 Task: Add Boiron Rhus Toxicodendron 200Ck to the cart.
Action: Mouse moved to (288, 139)
Screenshot: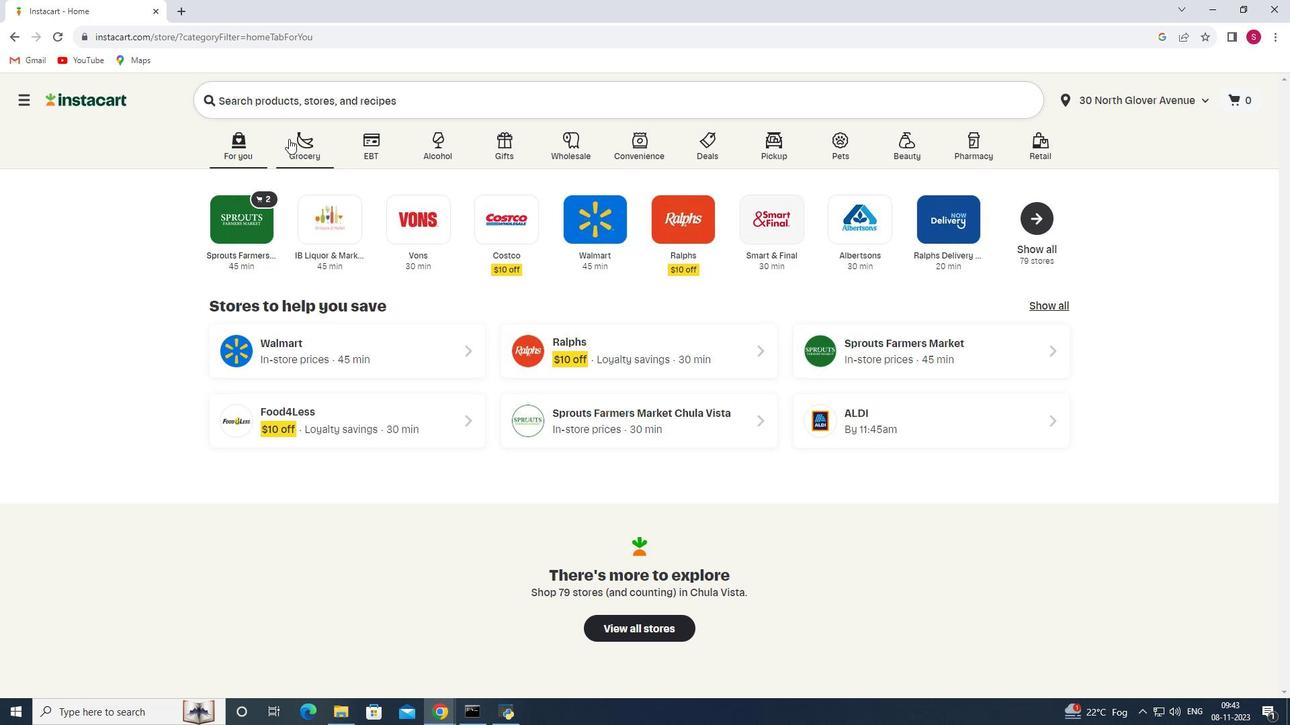 
Action: Mouse pressed left at (288, 139)
Screenshot: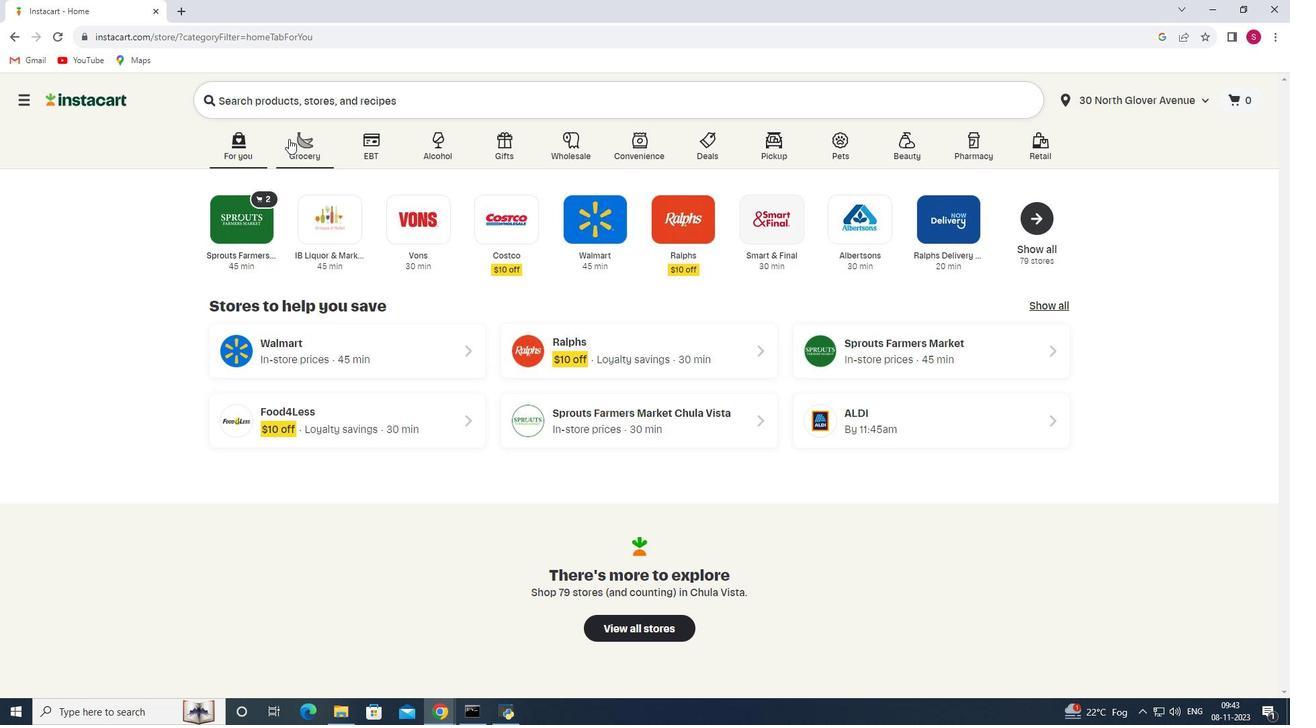 
Action: Mouse moved to (327, 374)
Screenshot: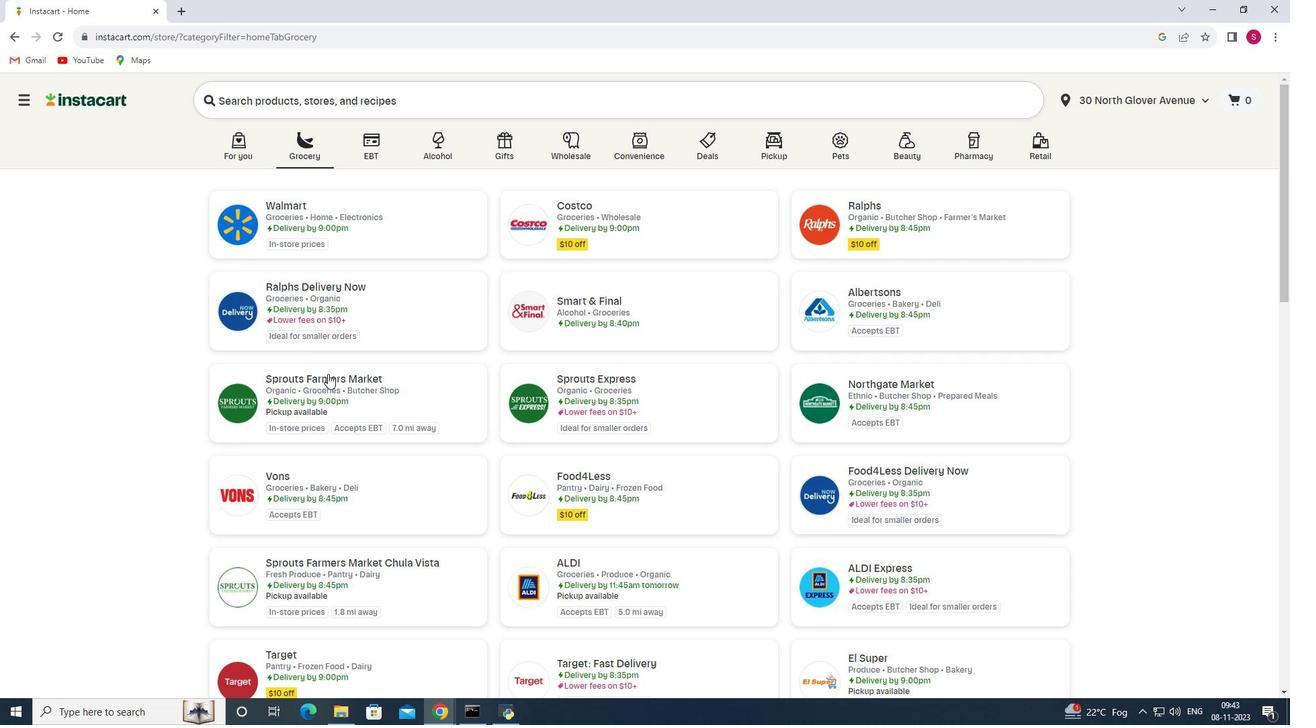 
Action: Mouse pressed left at (327, 374)
Screenshot: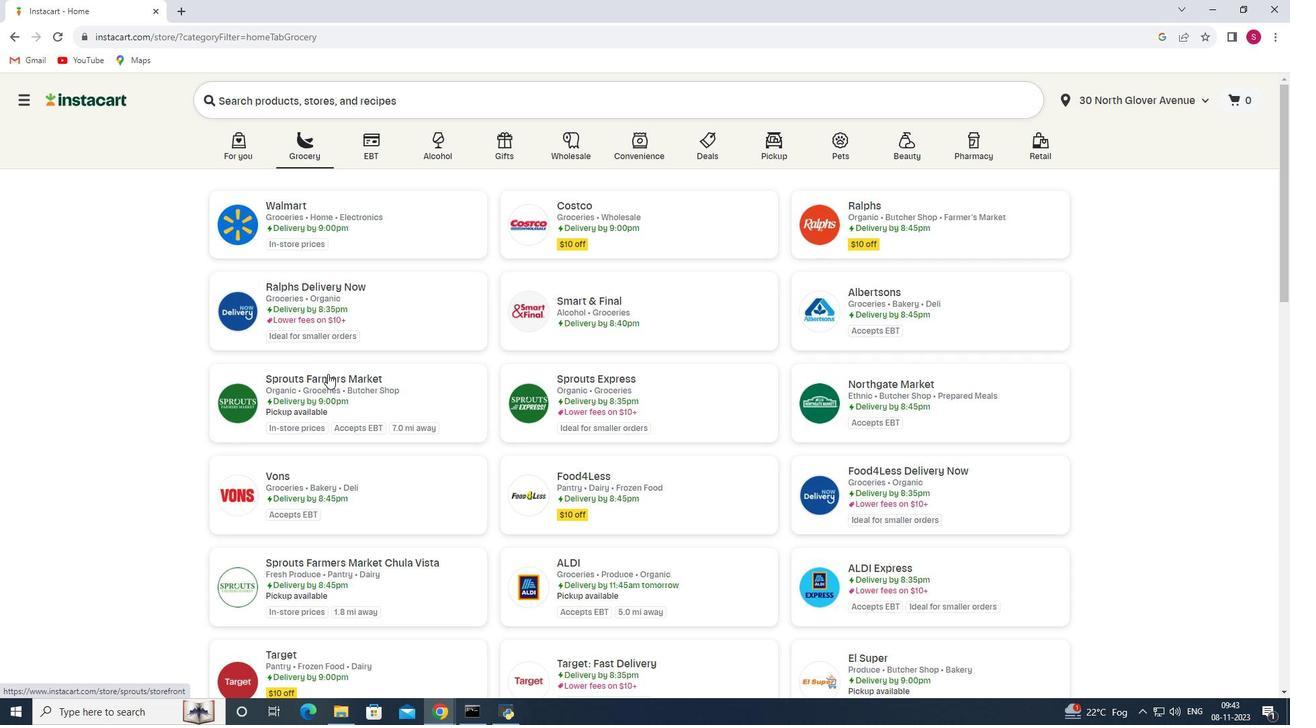 
Action: Mouse moved to (35, 406)
Screenshot: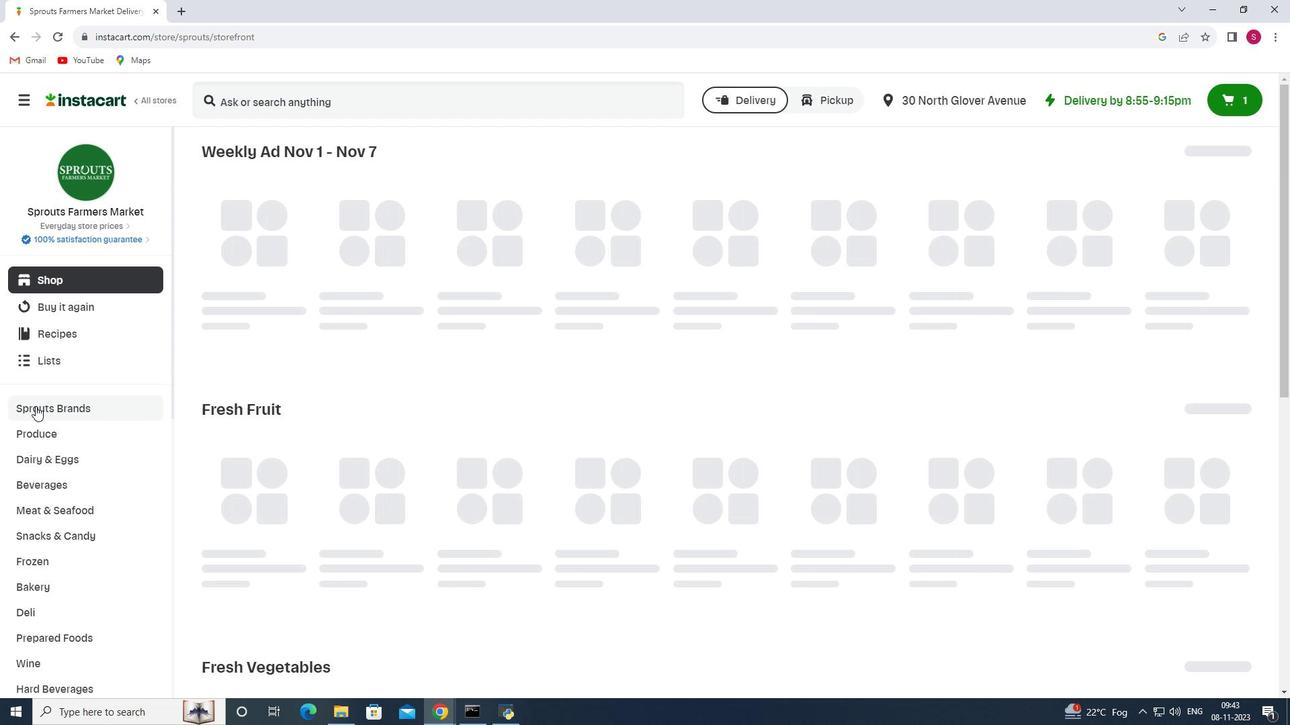 
Action: Mouse scrolled (35, 405) with delta (0, 0)
Screenshot: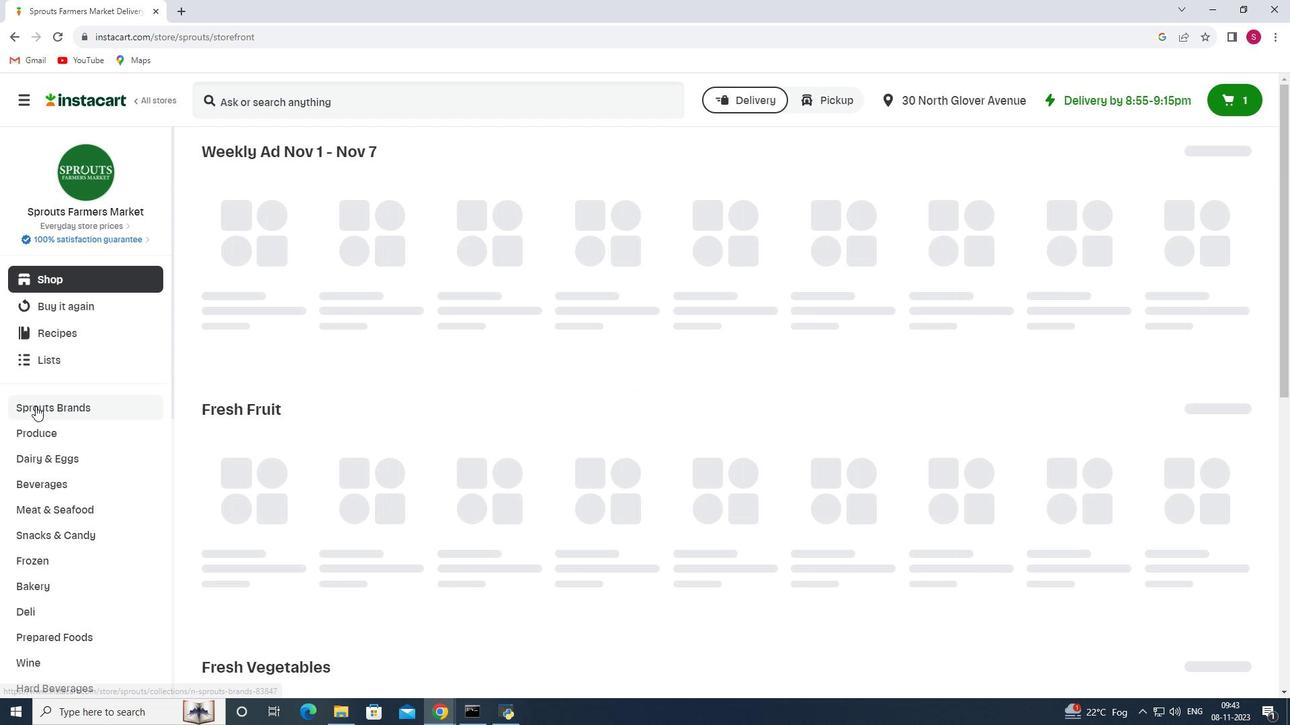 
Action: Mouse scrolled (35, 405) with delta (0, 0)
Screenshot: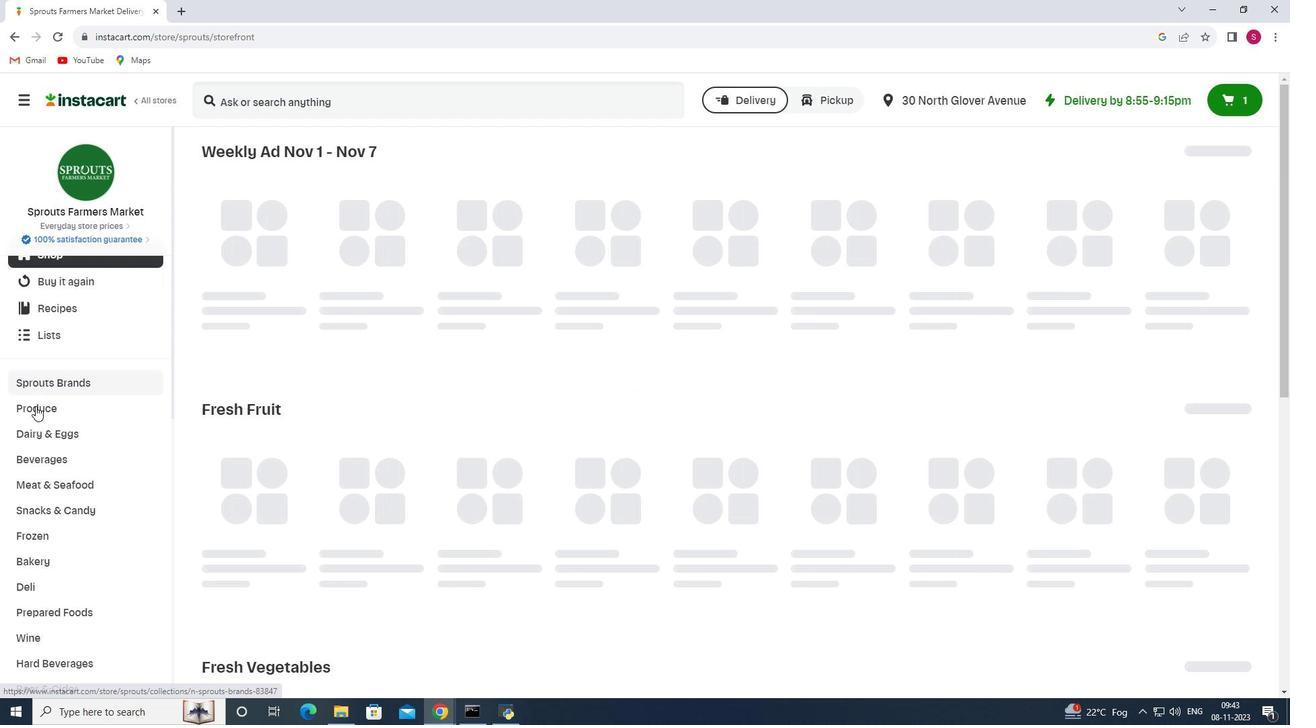 
Action: Mouse scrolled (35, 405) with delta (0, 0)
Screenshot: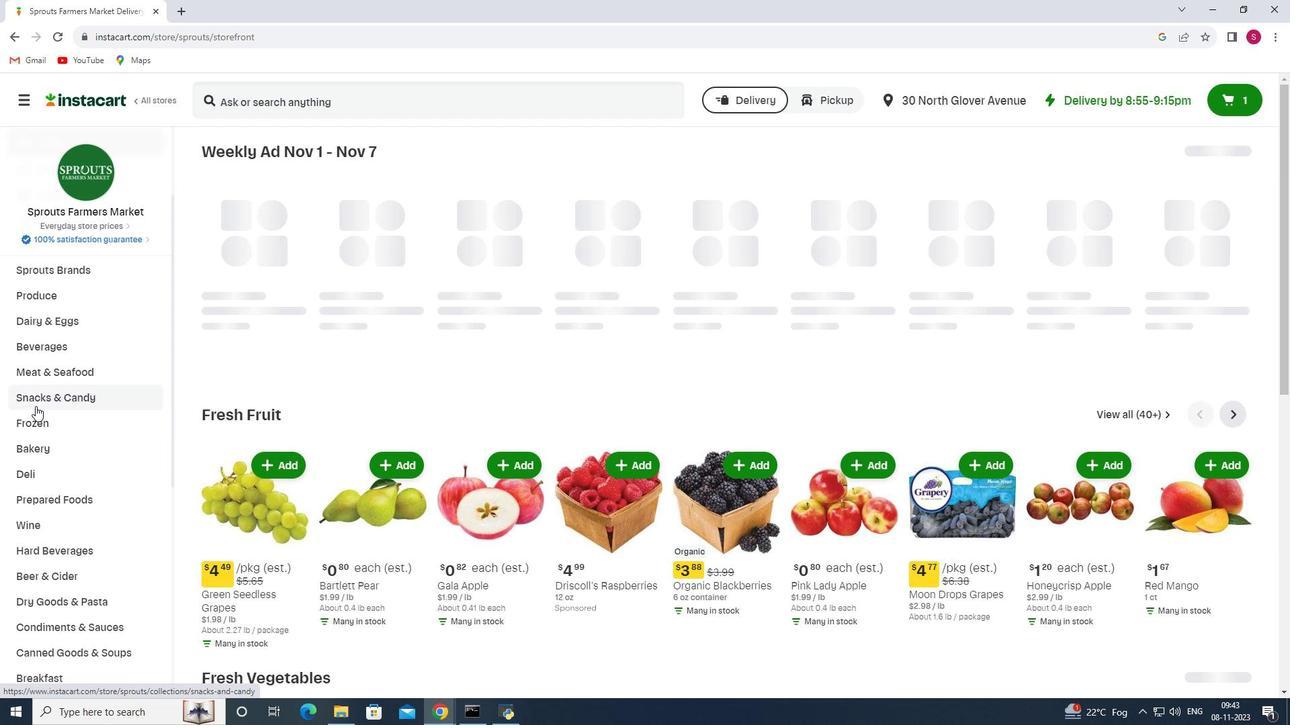 
Action: Mouse scrolled (35, 405) with delta (0, 0)
Screenshot: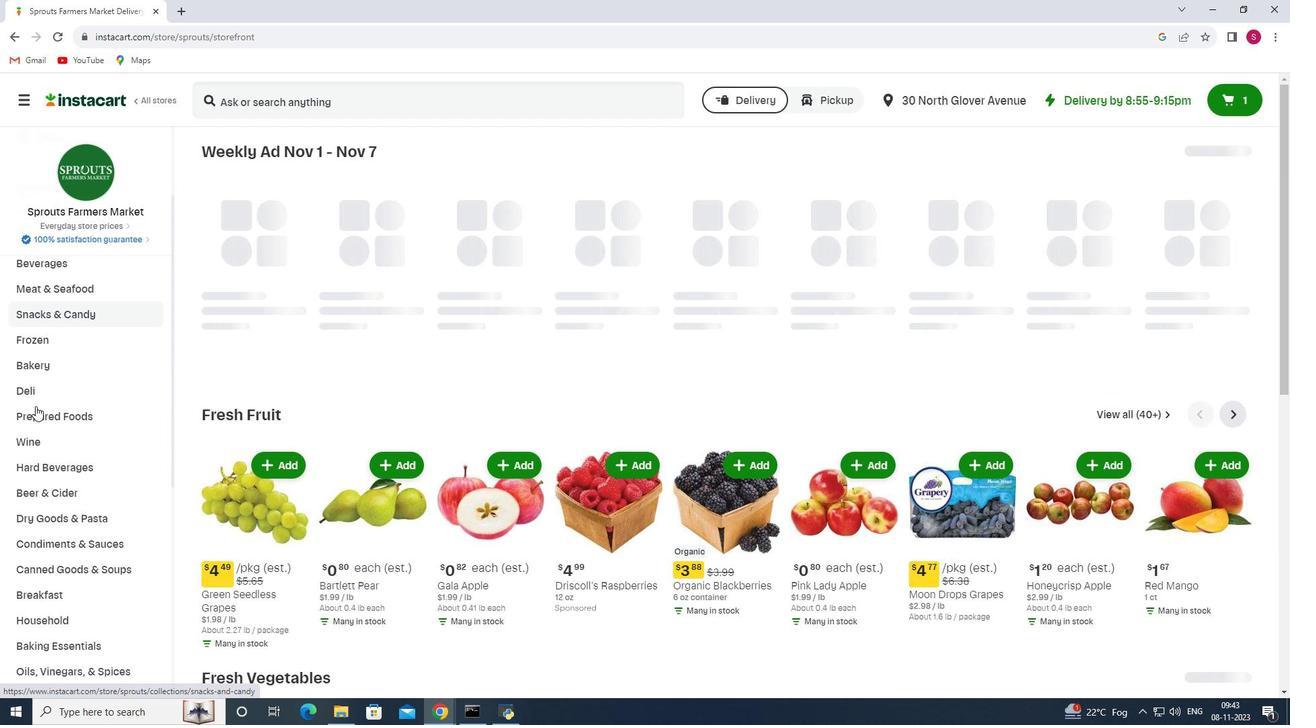 
Action: Mouse scrolled (35, 405) with delta (0, 0)
Screenshot: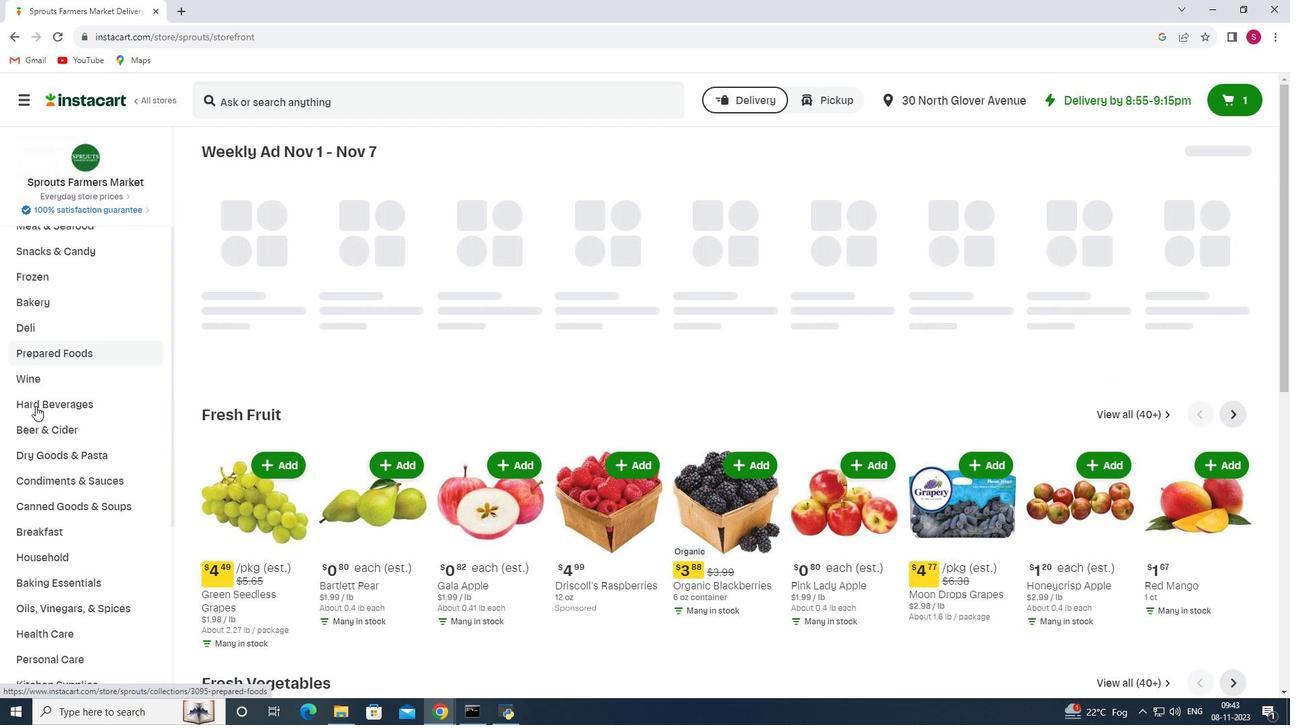 
Action: Mouse scrolled (35, 405) with delta (0, 0)
Screenshot: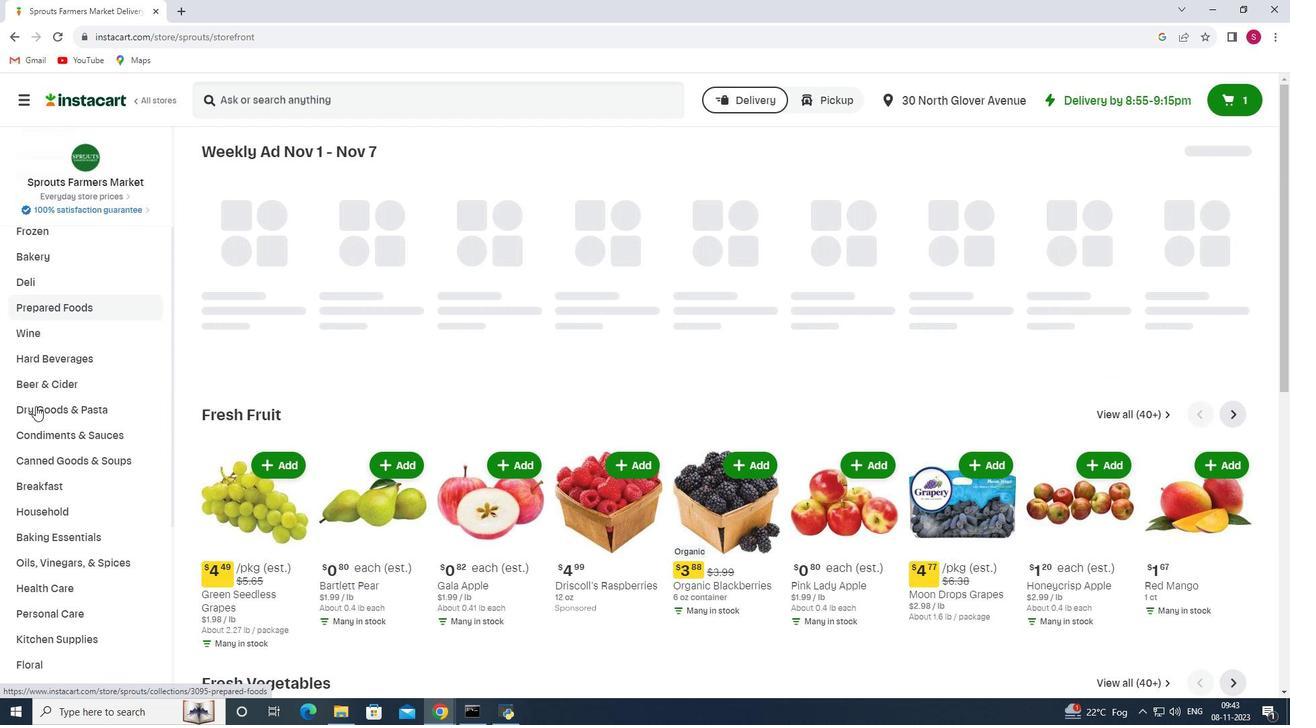 
Action: Mouse scrolled (35, 405) with delta (0, 0)
Screenshot: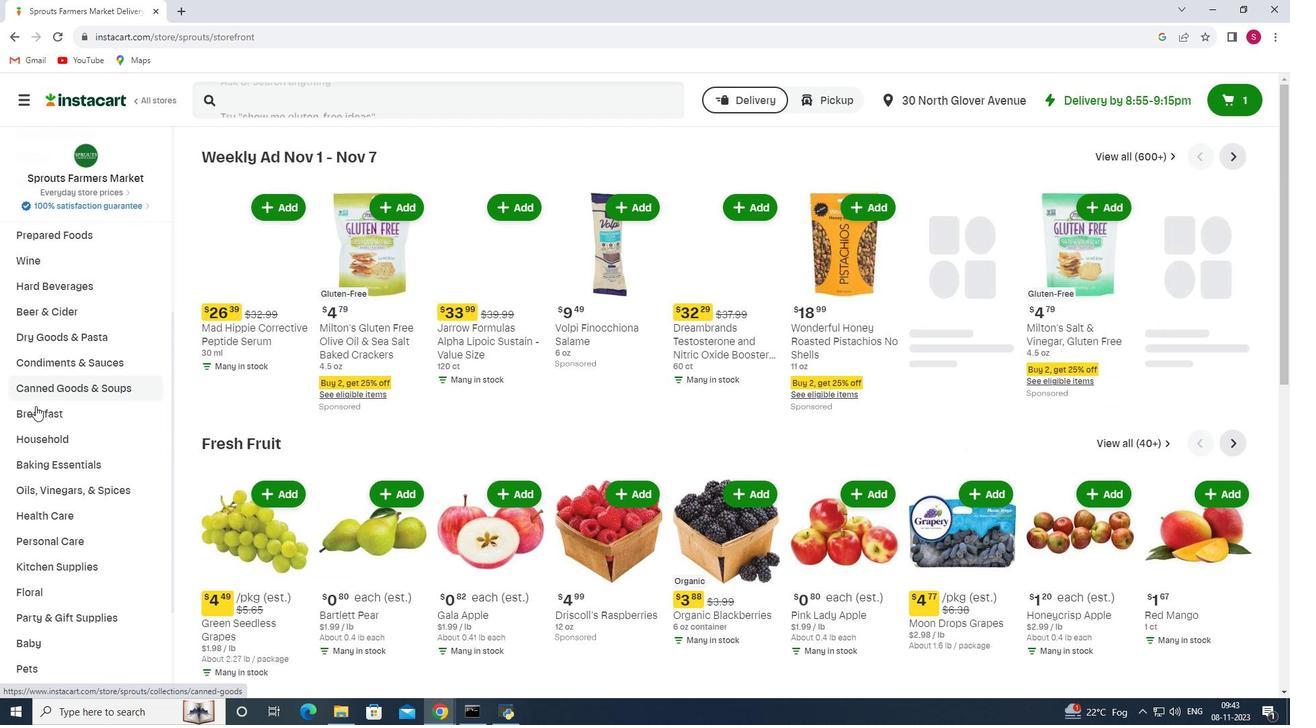 
Action: Mouse moved to (50, 456)
Screenshot: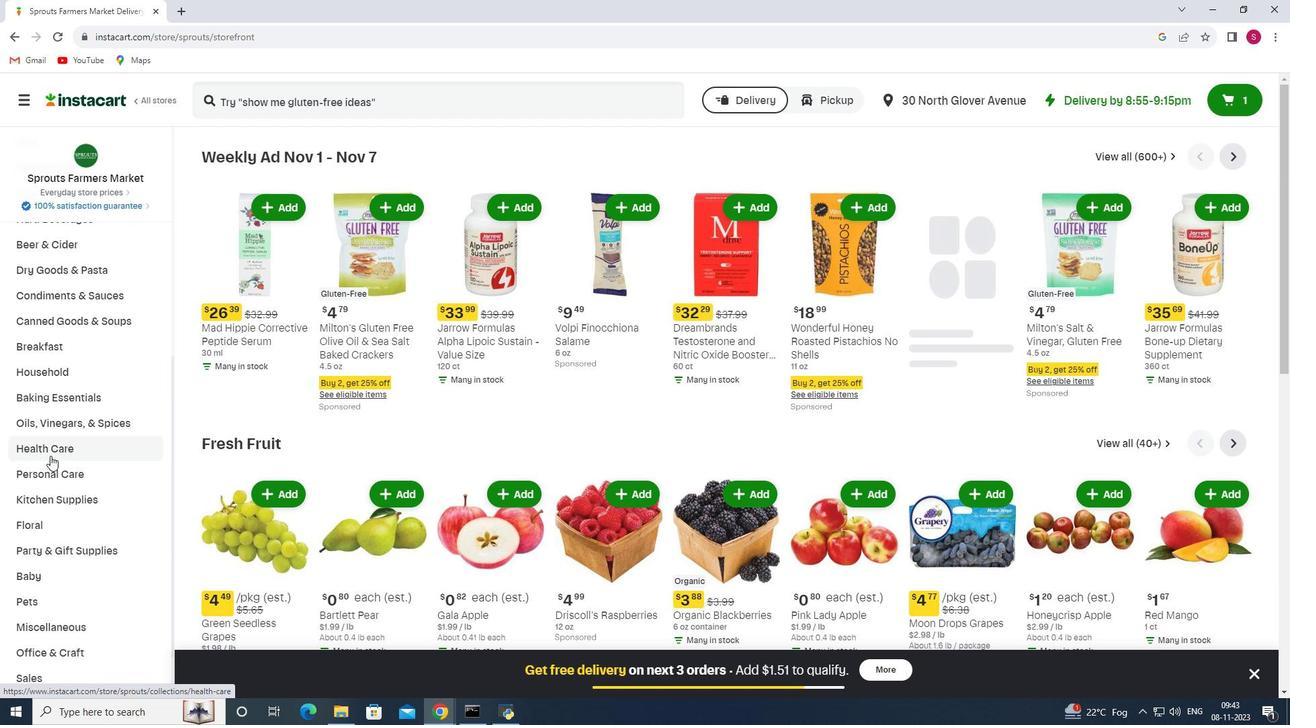 
Action: Mouse pressed left at (50, 456)
Screenshot: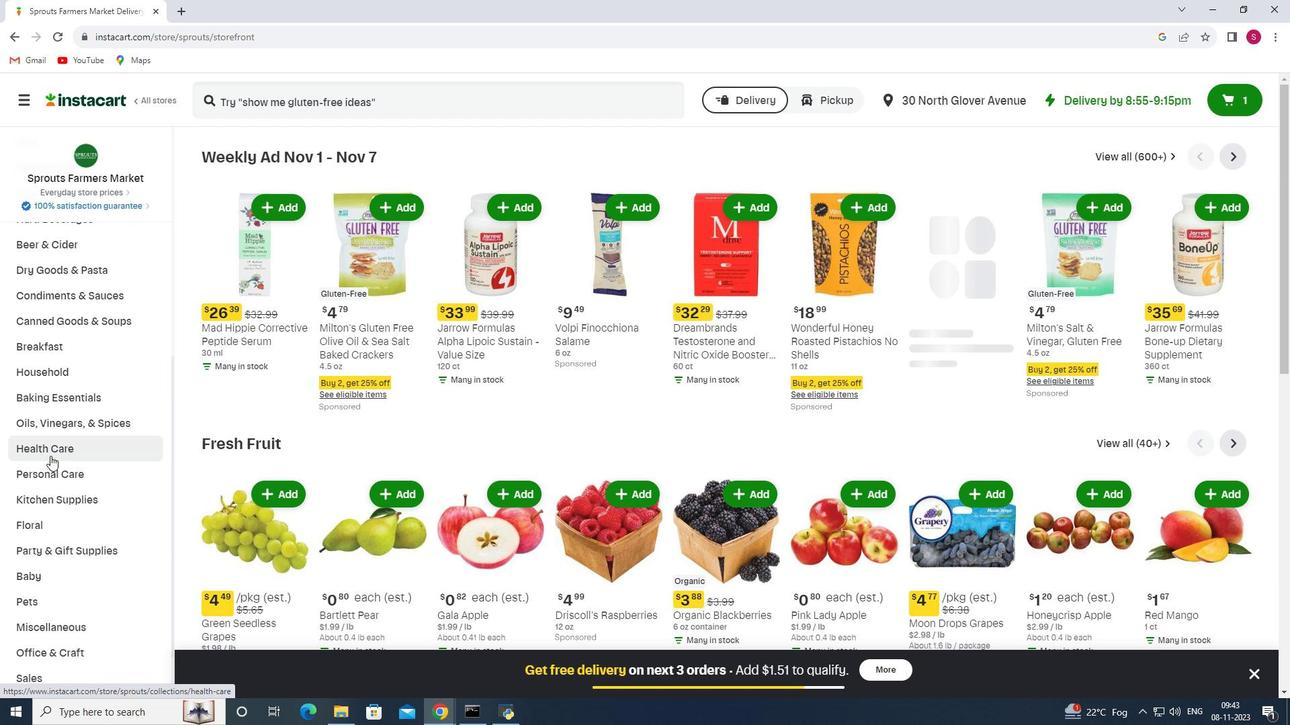
Action: Mouse moved to (452, 200)
Screenshot: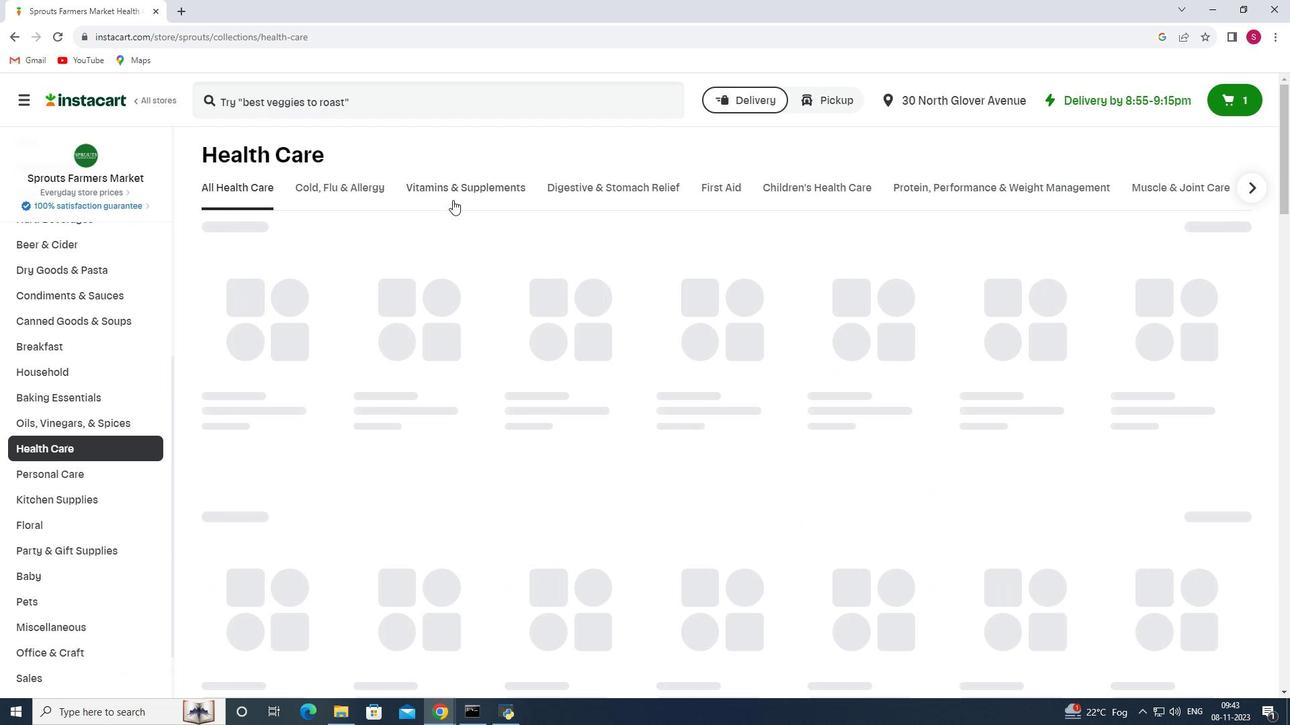
Action: Mouse pressed left at (452, 200)
Screenshot: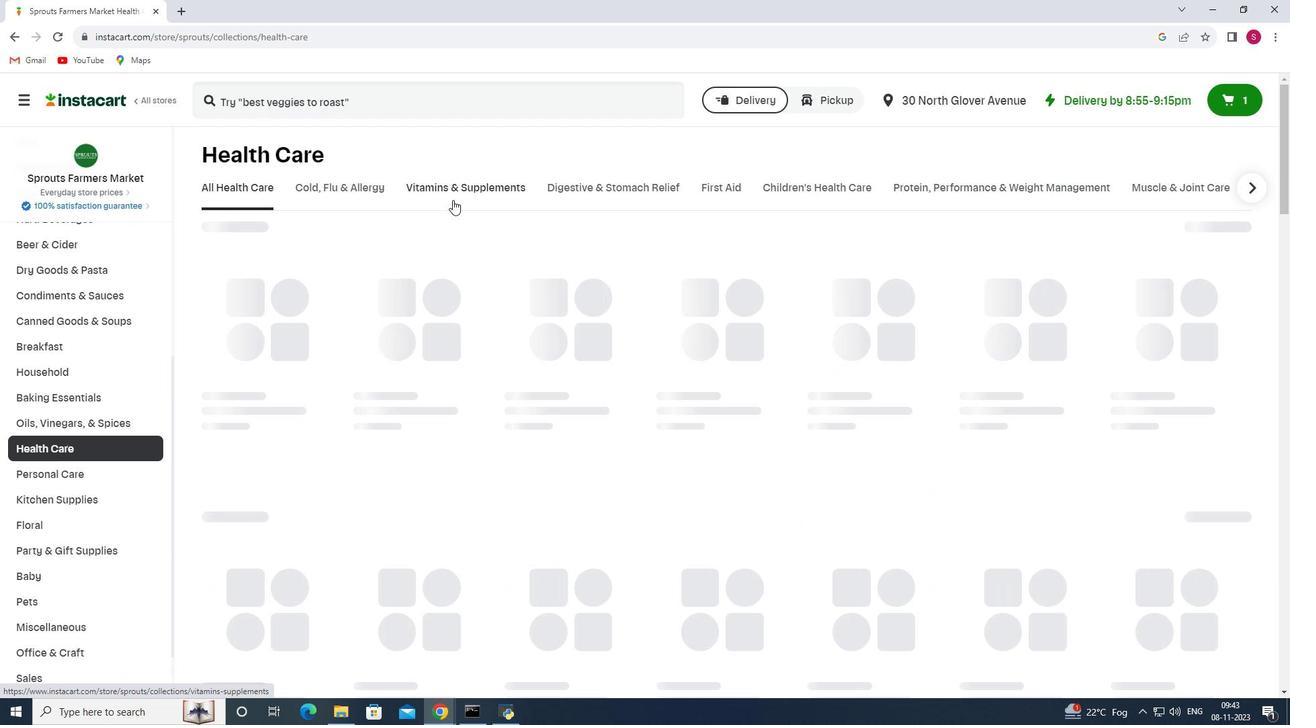 
Action: Mouse moved to (1061, 237)
Screenshot: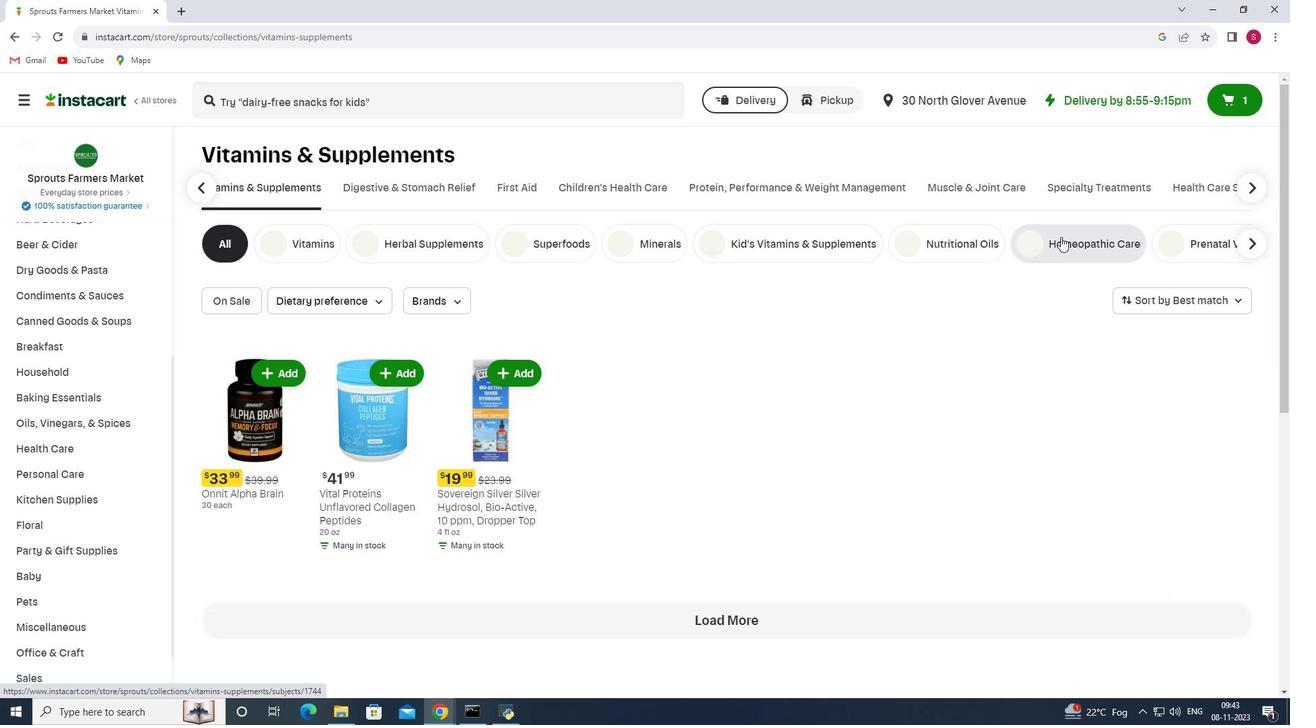 
Action: Mouse pressed left at (1061, 237)
Screenshot: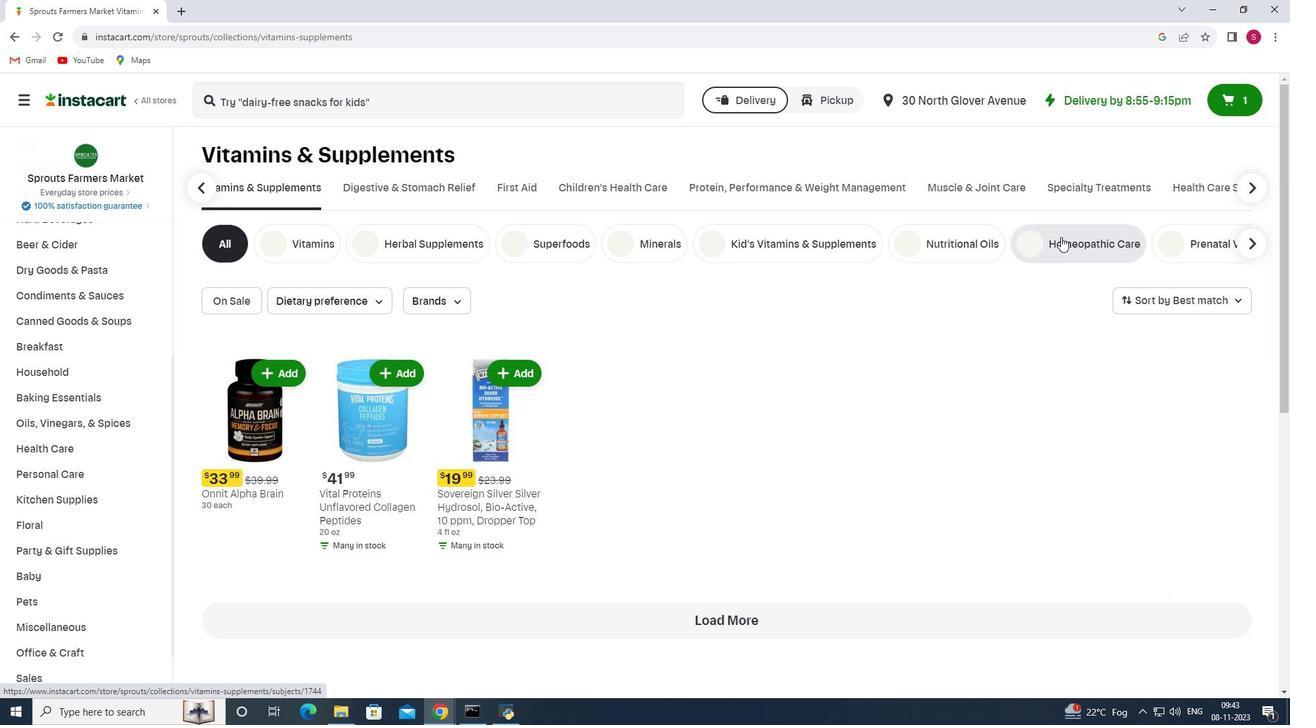
Action: Mouse moved to (395, 102)
Screenshot: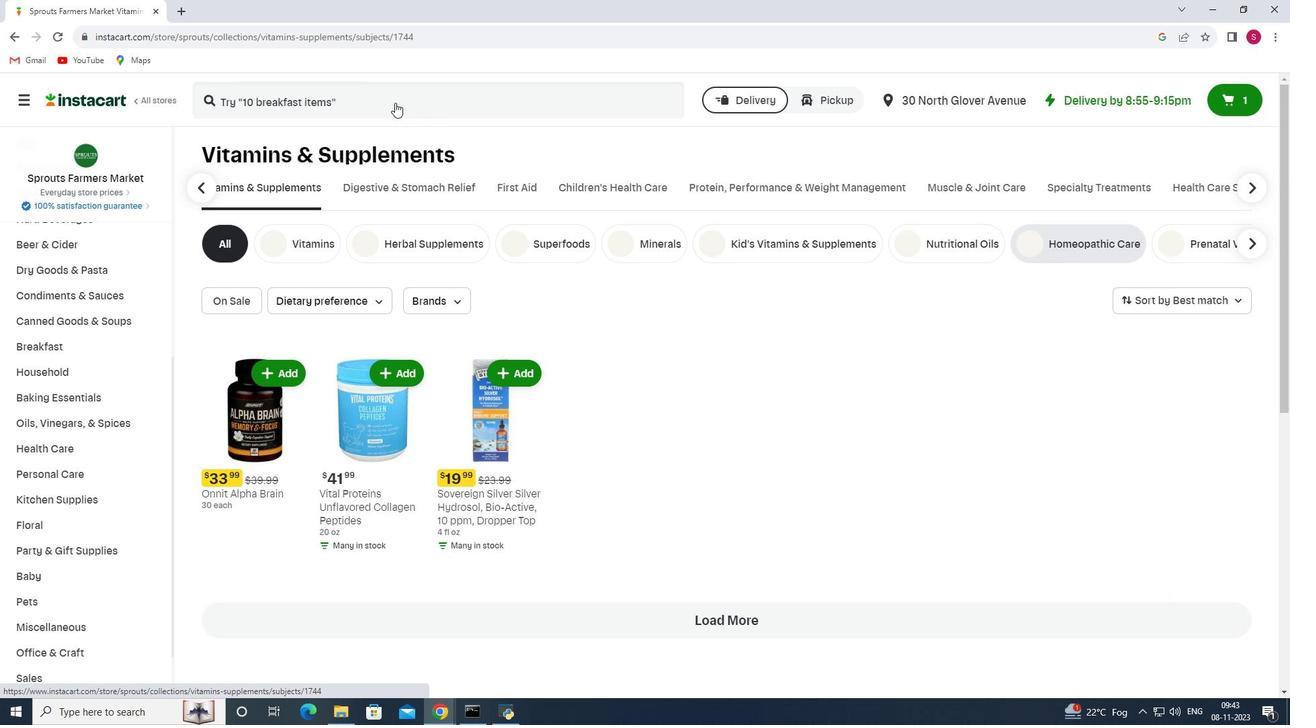 
Action: Mouse pressed left at (395, 102)
Screenshot: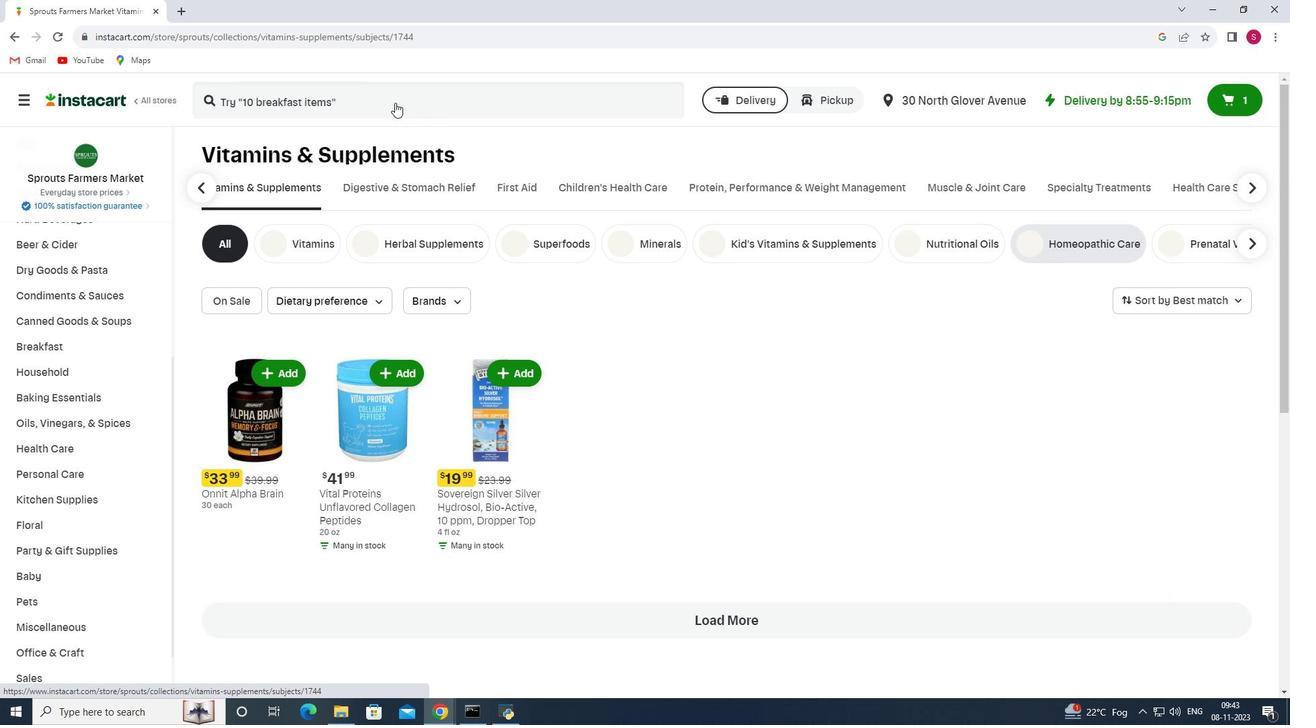 
Action: Key pressed <Key.shift>Boiron<Key.space><Key.shift>Rhus<Key.space><Key.shift>Toxicodendron<Key.space>200<Key.space><Key.shift>Ck<Key.enter>
Screenshot: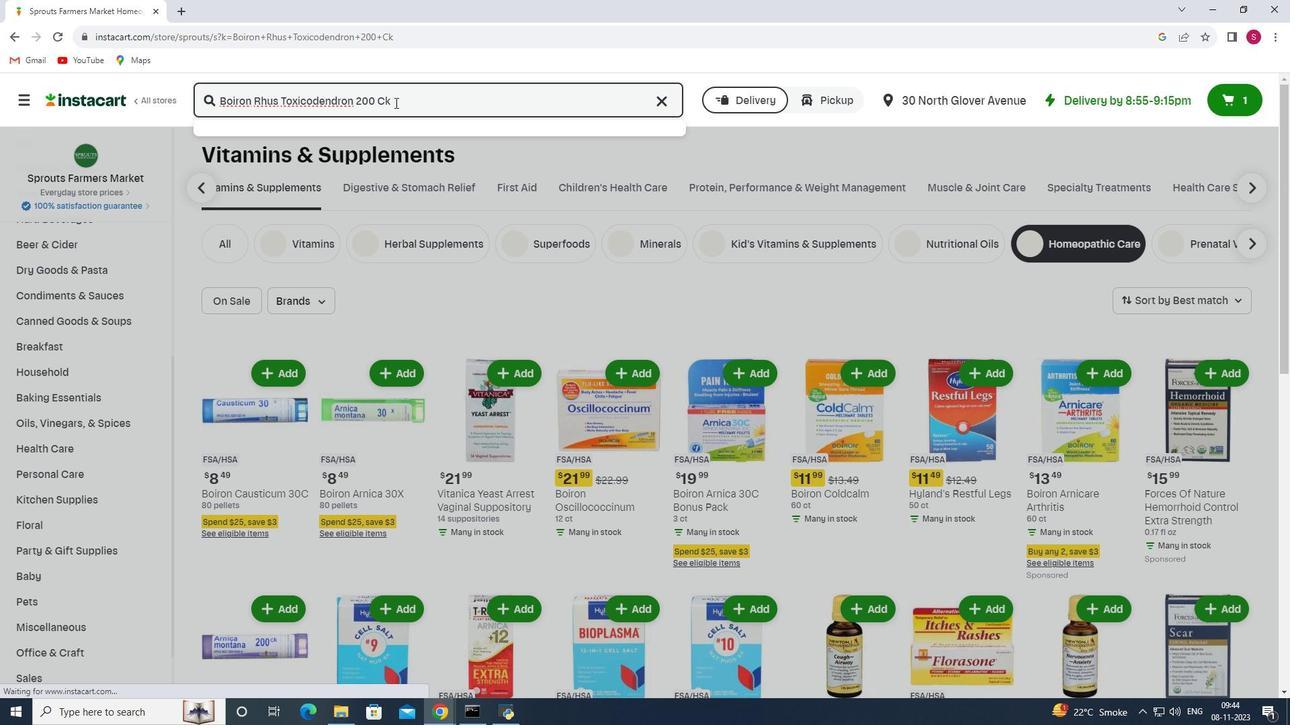 
Action: Mouse moved to (567, 203)
Screenshot: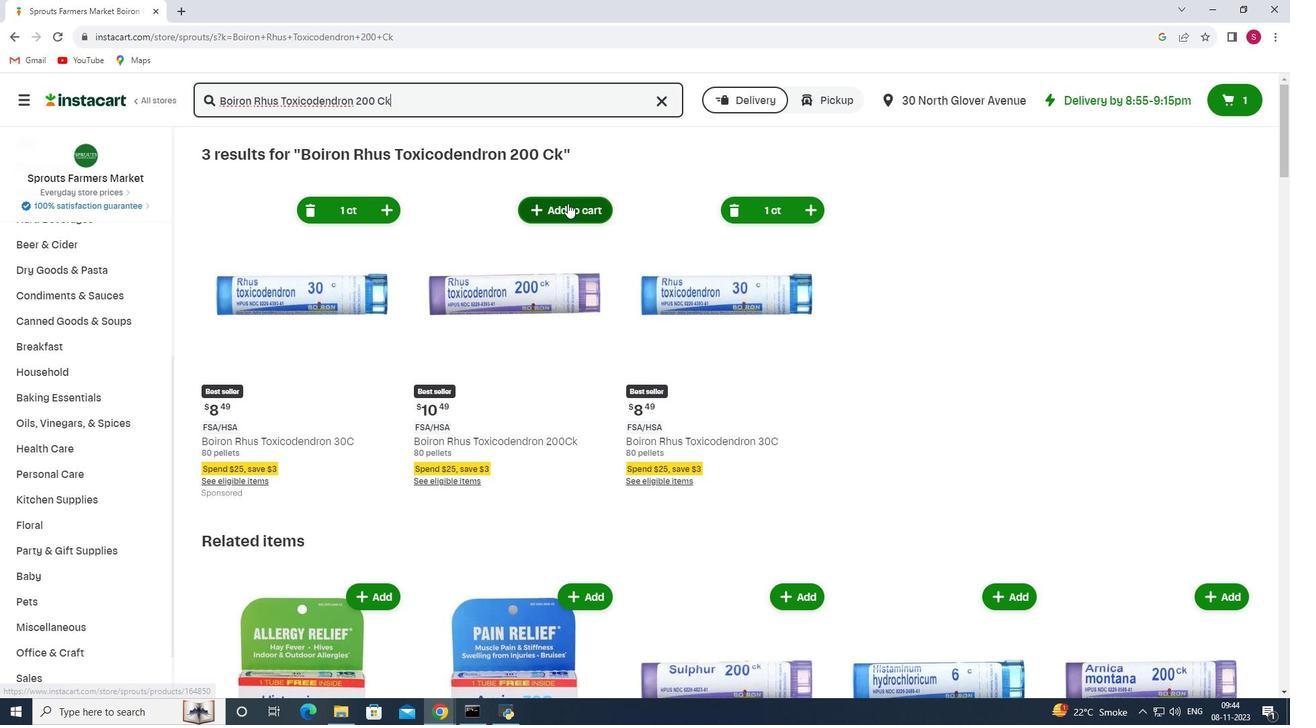 
Action: Mouse pressed left at (567, 203)
Screenshot: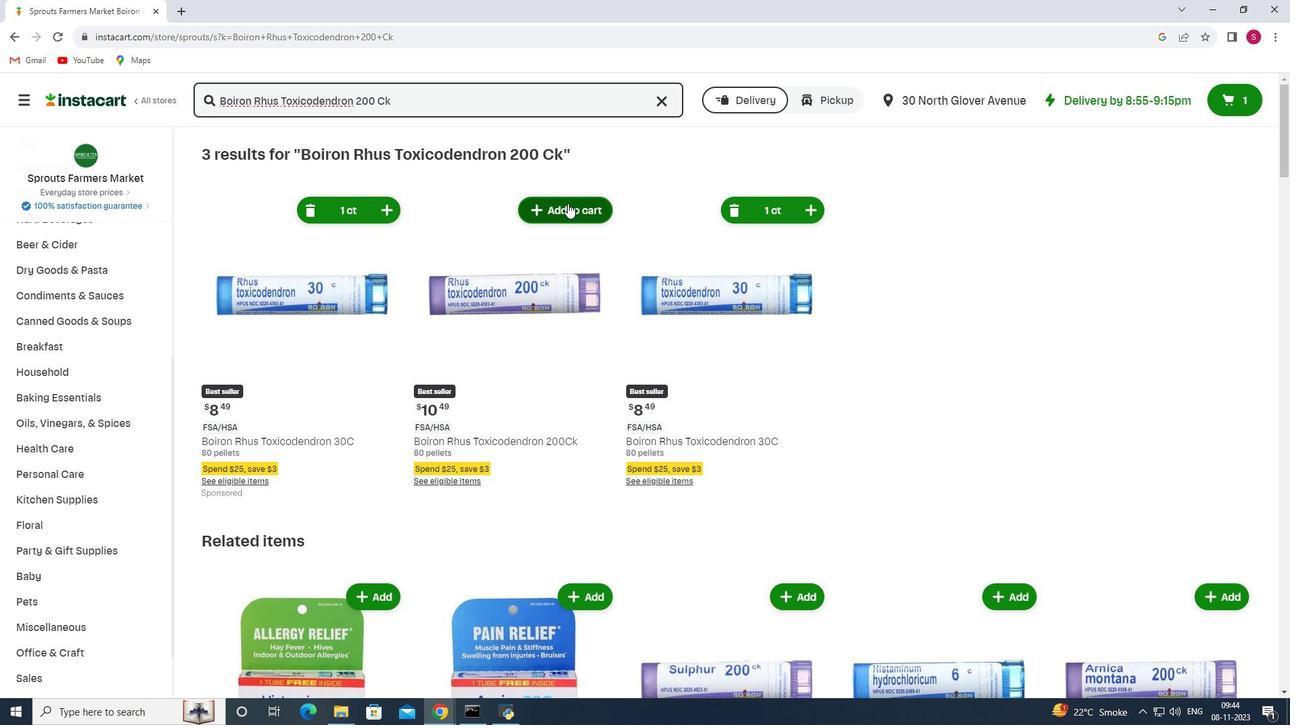 
Action: Mouse moved to (592, 277)
Screenshot: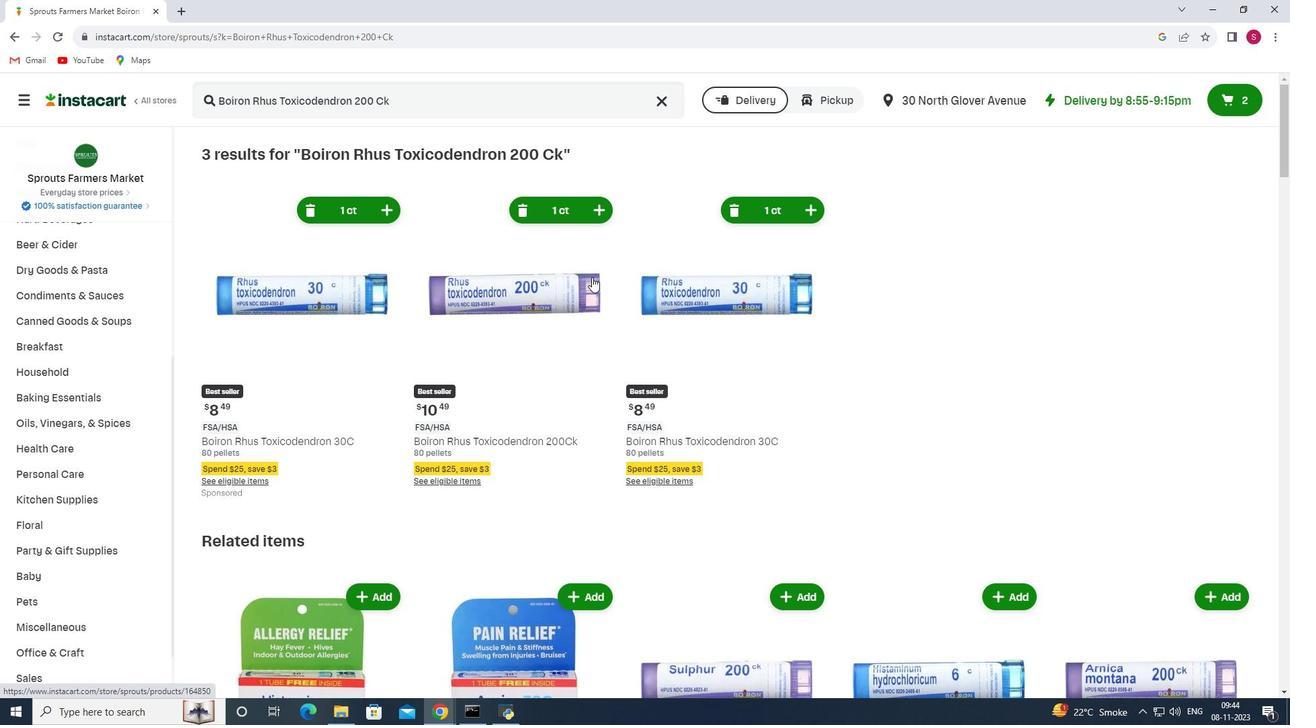 
